 Task: Look for products in the category "Permesan" from Store Brand only.
Action: Mouse moved to (723, 268)
Screenshot: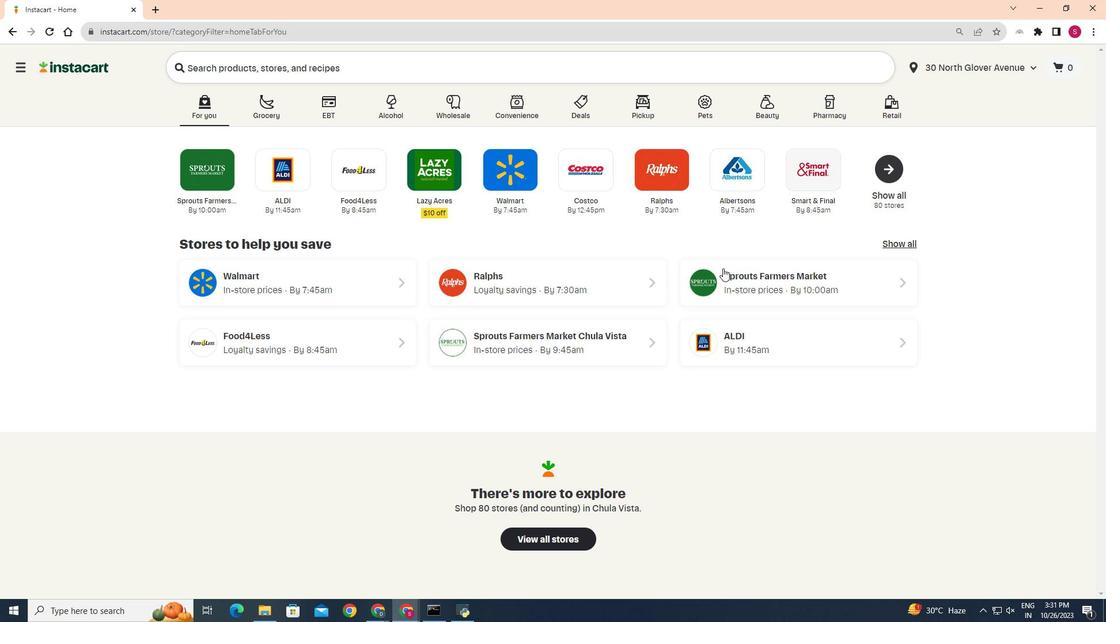 
Action: Mouse pressed left at (723, 268)
Screenshot: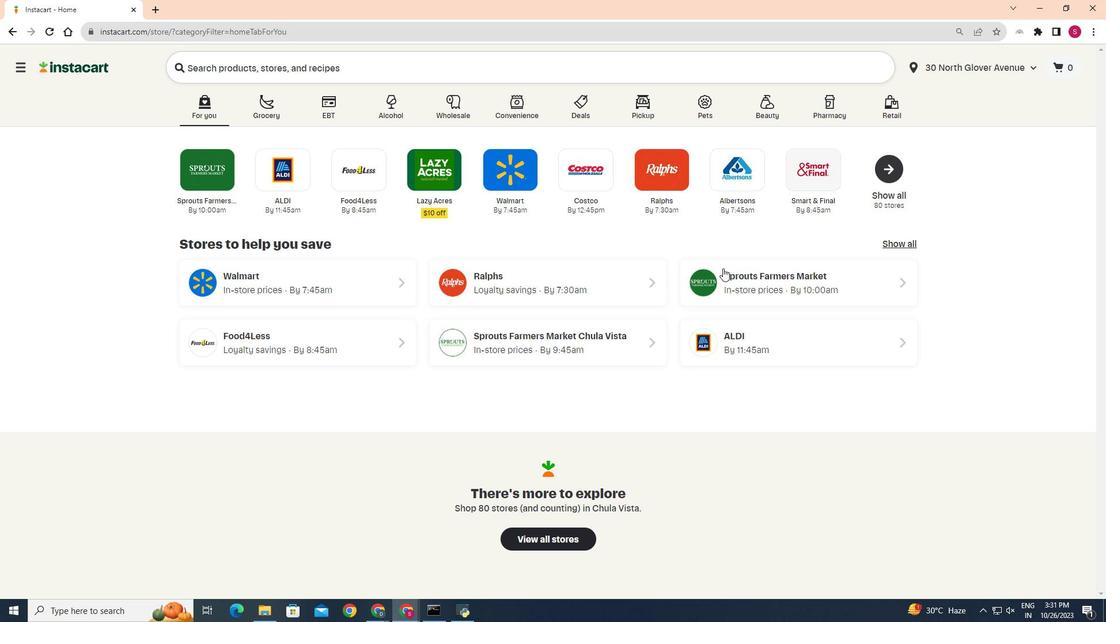 
Action: Mouse moved to (19, 480)
Screenshot: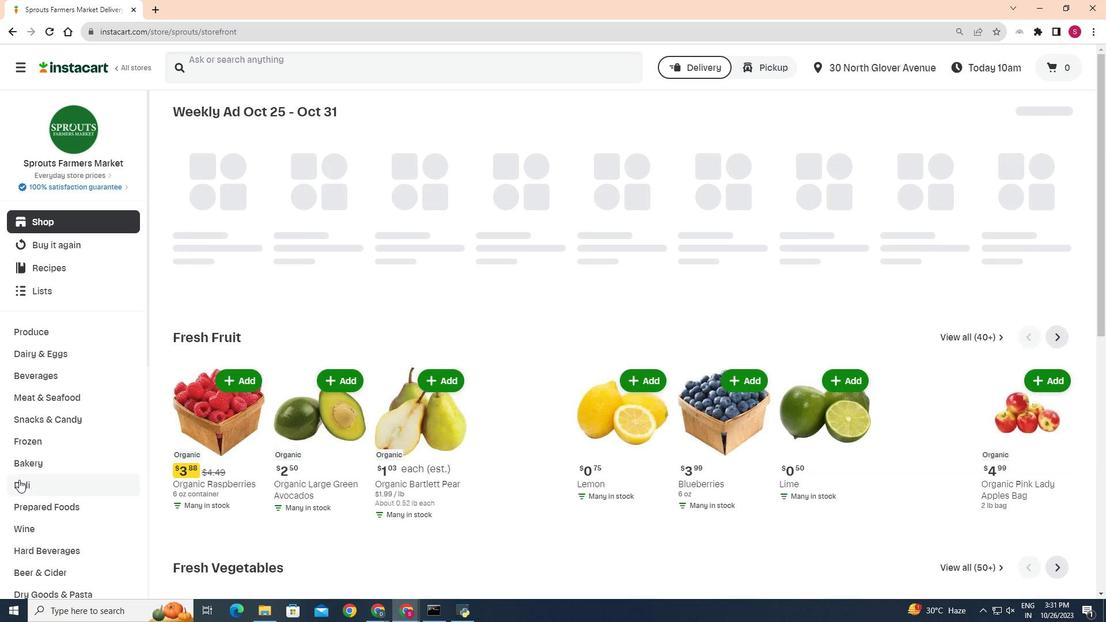 
Action: Mouse pressed left at (19, 480)
Screenshot: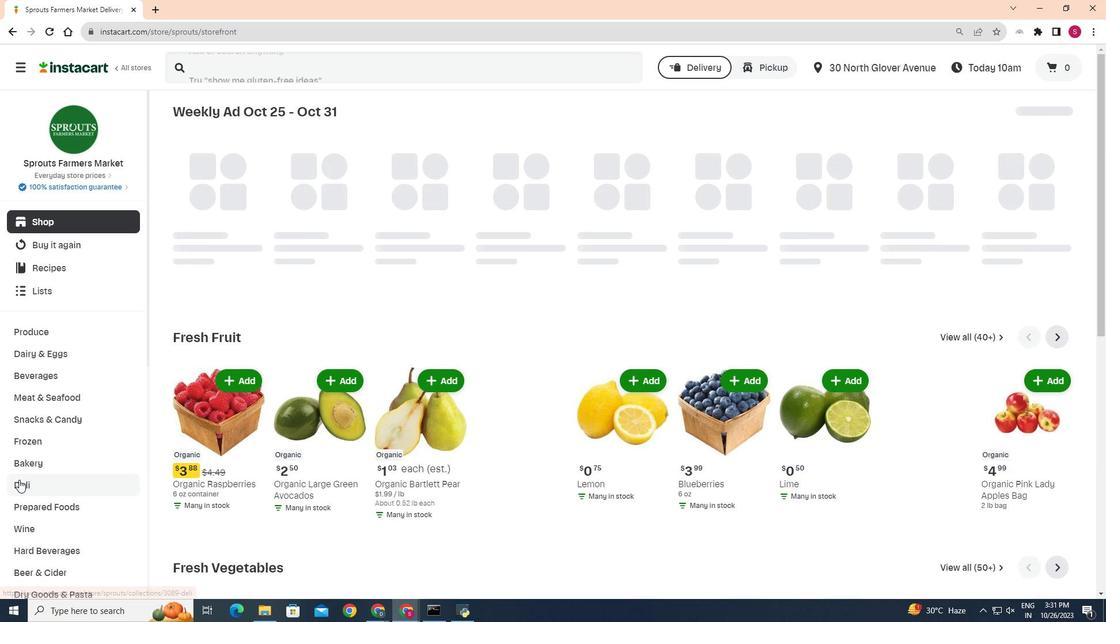 
Action: Mouse moved to (298, 143)
Screenshot: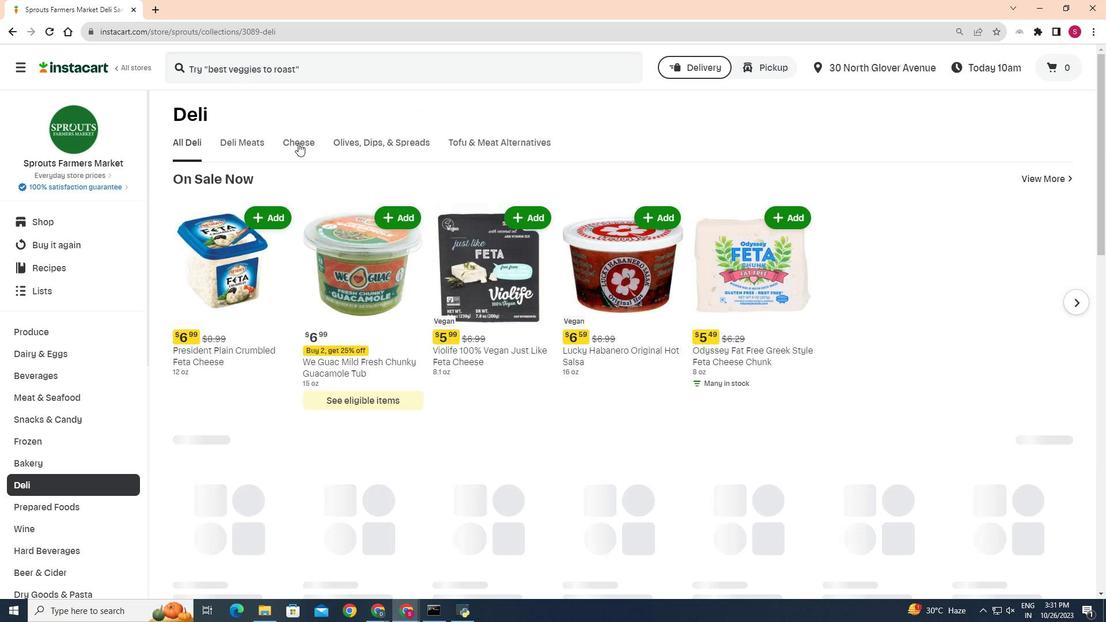 
Action: Mouse pressed left at (298, 143)
Screenshot: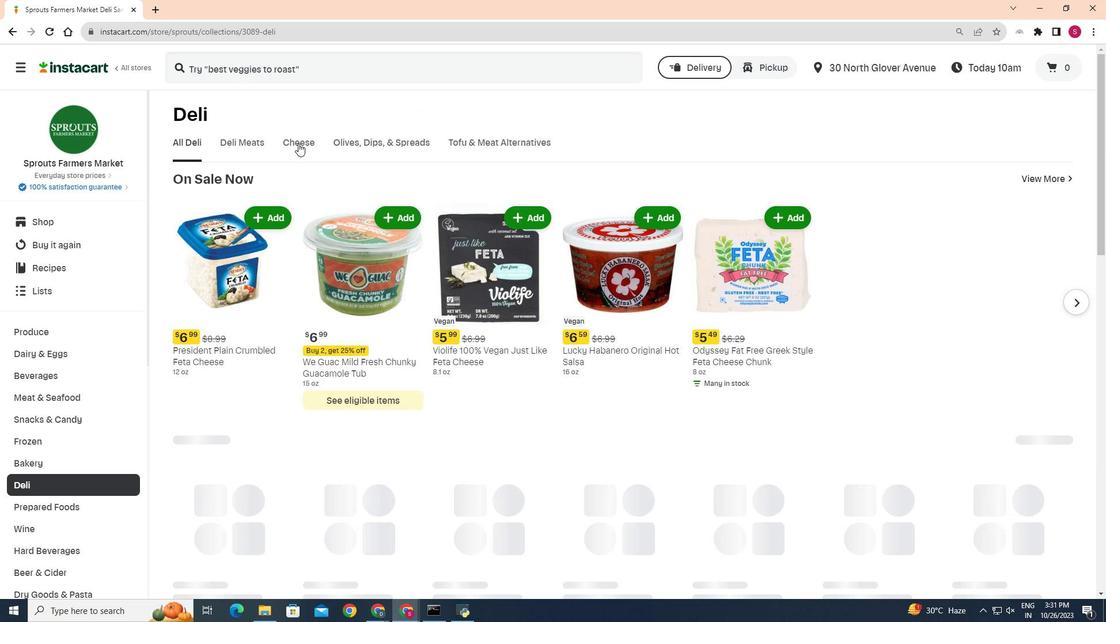 
Action: Mouse moved to (543, 180)
Screenshot: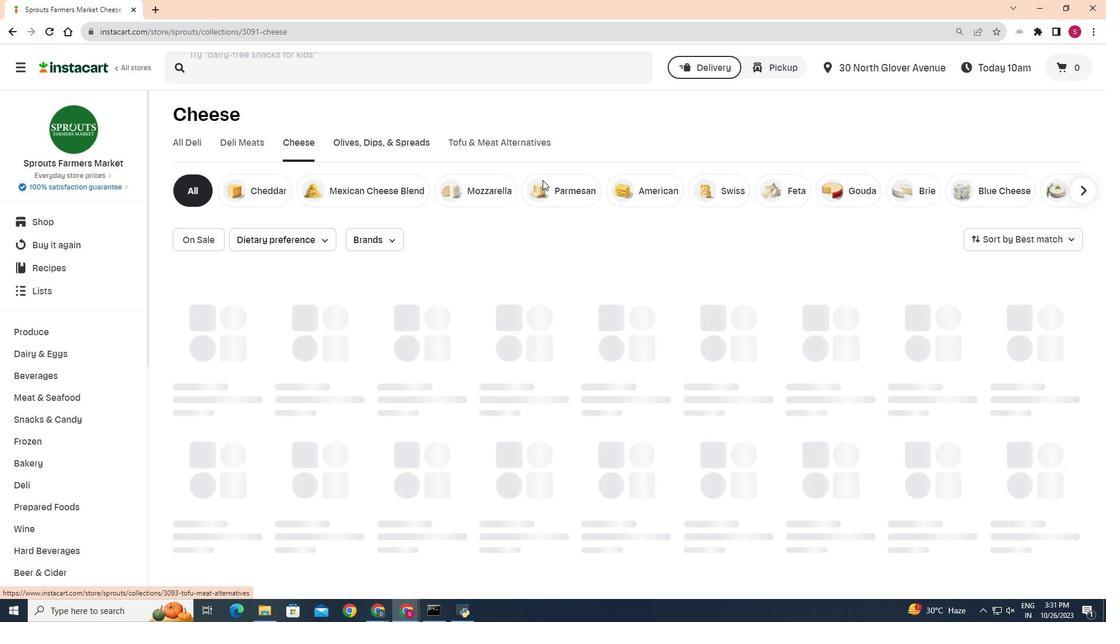
Action: Mouse pressed left at (543, 180)
Screenshot: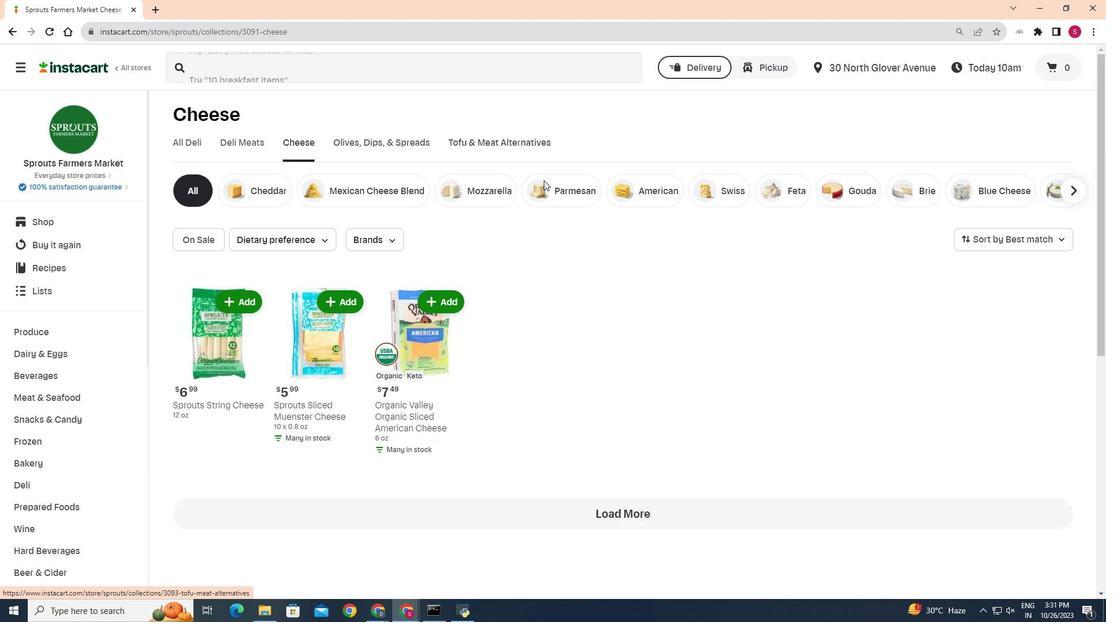 
Action: Mouse moved to (558, 193)
Screenshot: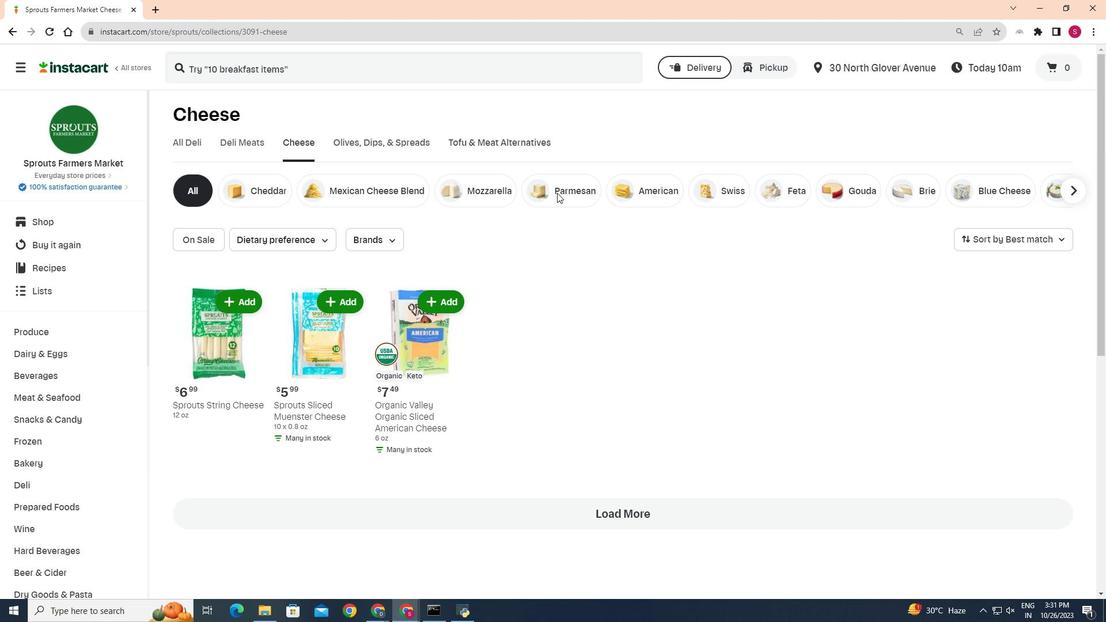 
Action: Mouse pressed left at (558, 193)
Screenshot: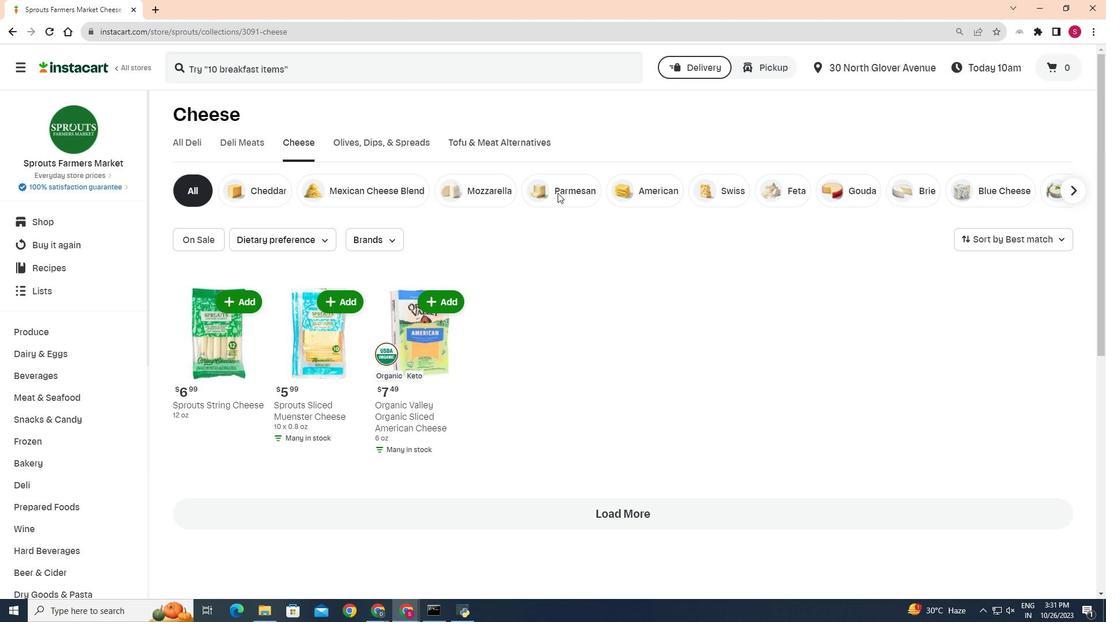 
Action: Mouse moved to (560, 190)
Screenshot: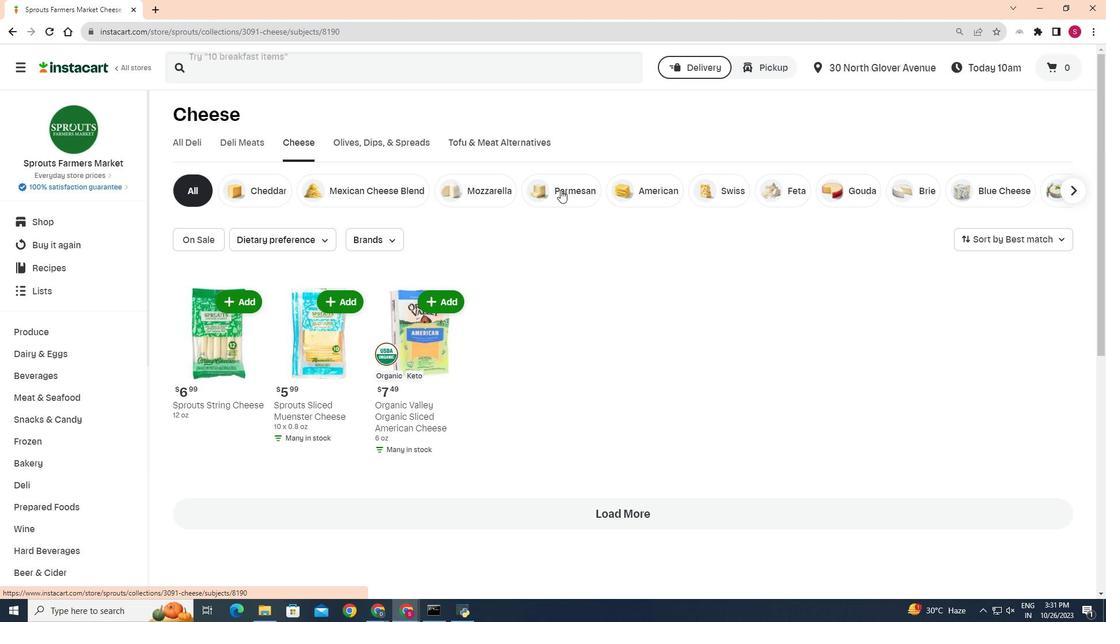 
Action: Mouse pressed left at (560, 190)
Screenshot: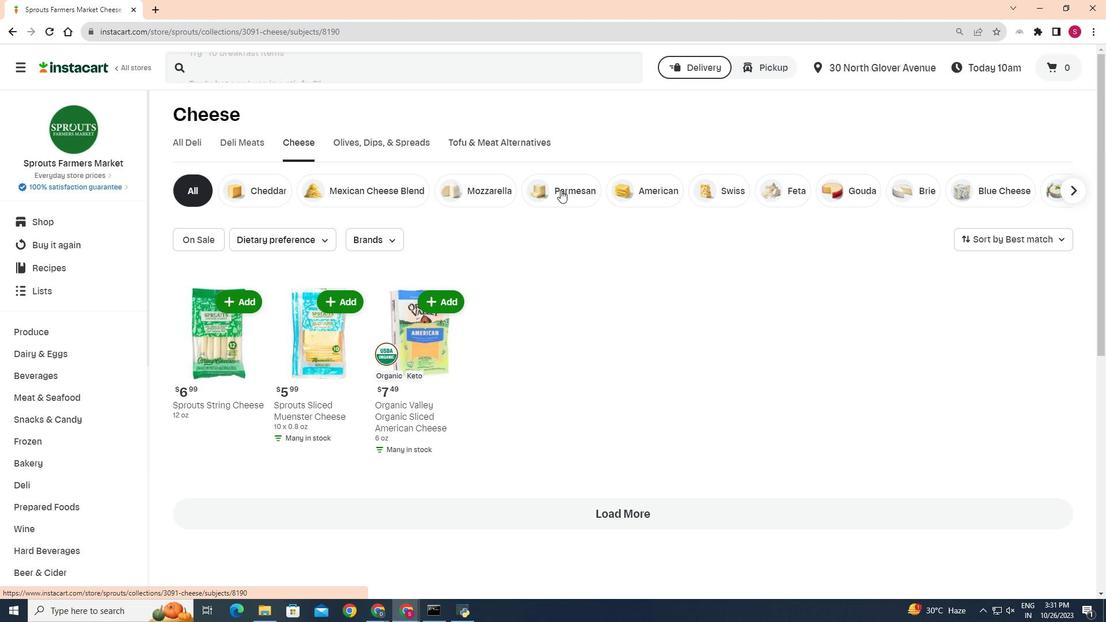 
Action: Mouse moved to (344, 238)
Screenshot: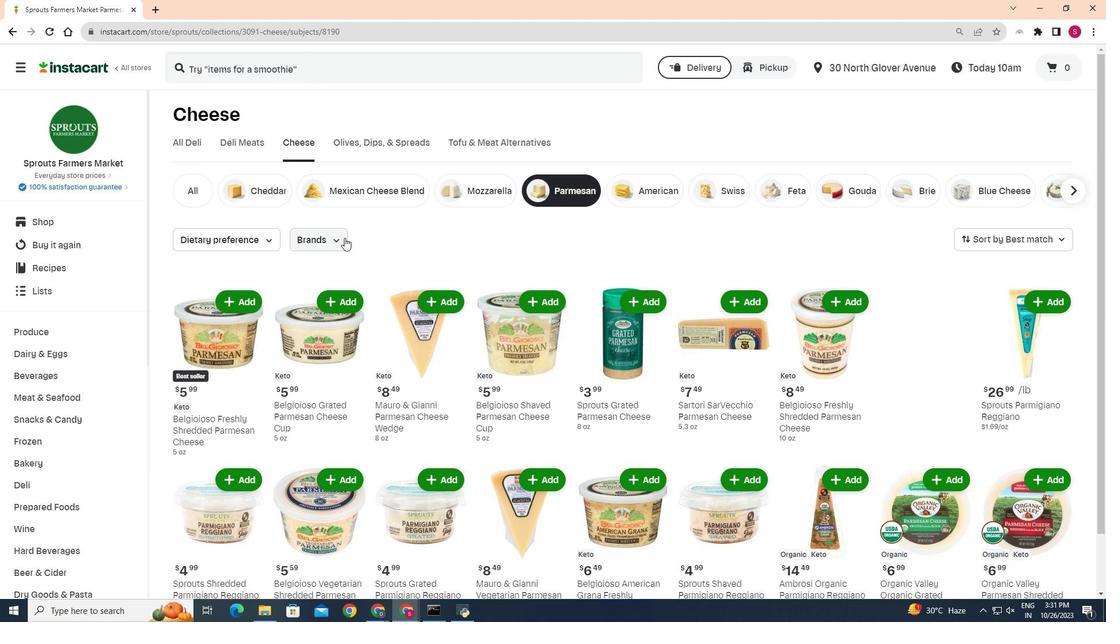 
Action: Mouse pressed left at (344, 238)
Screenshot: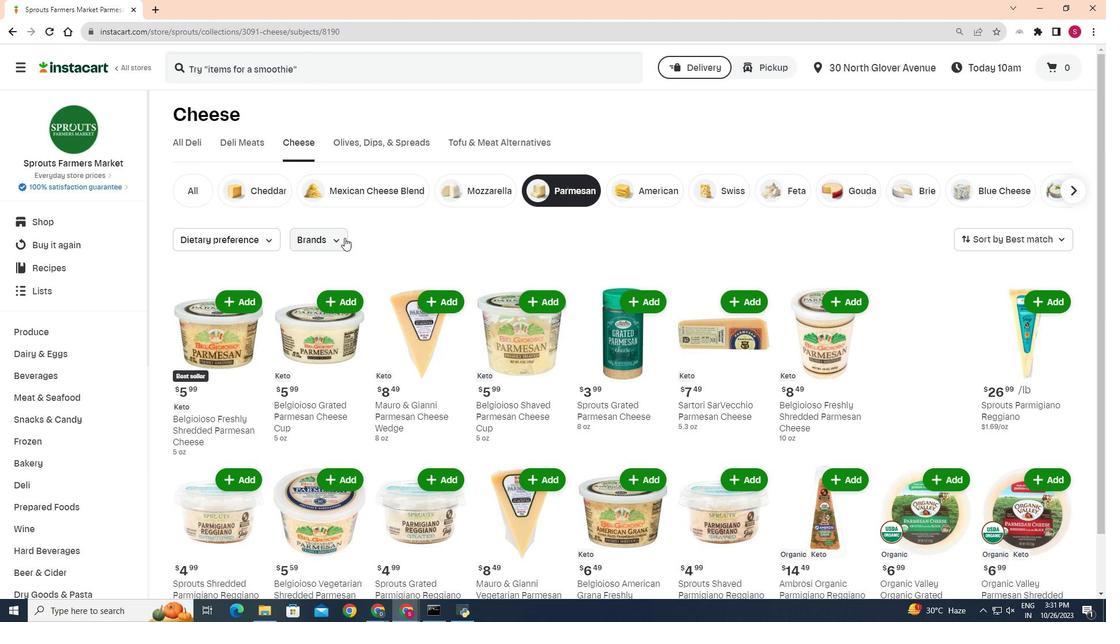 
Action: Mouse moved to (298, 275)
Screenshot: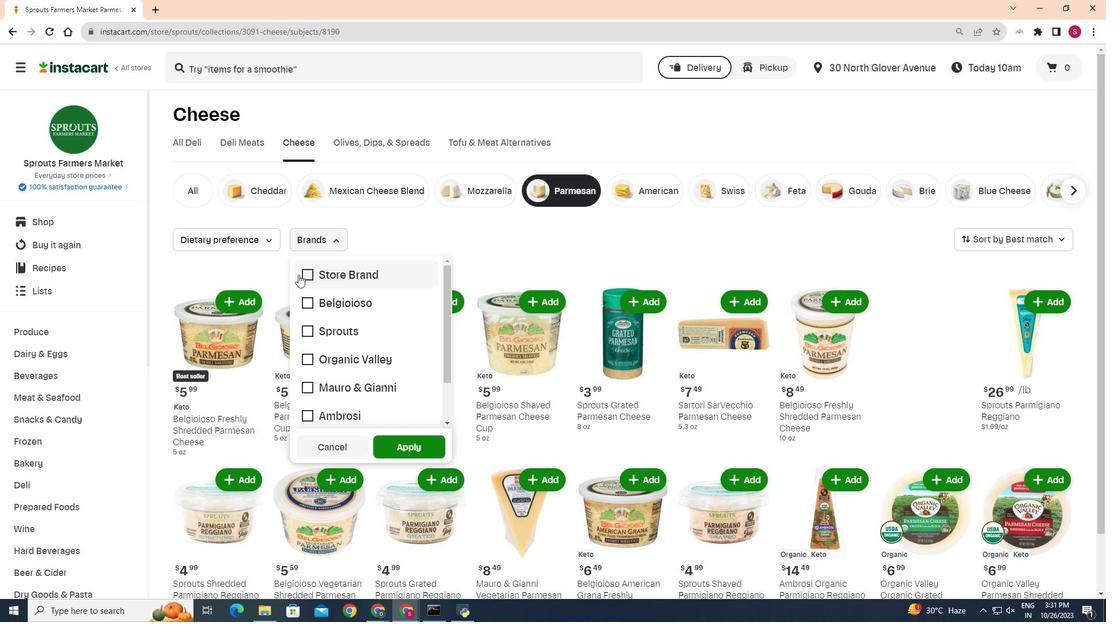 
Action: Mouse pressed left at (298, 275)
Screenshot: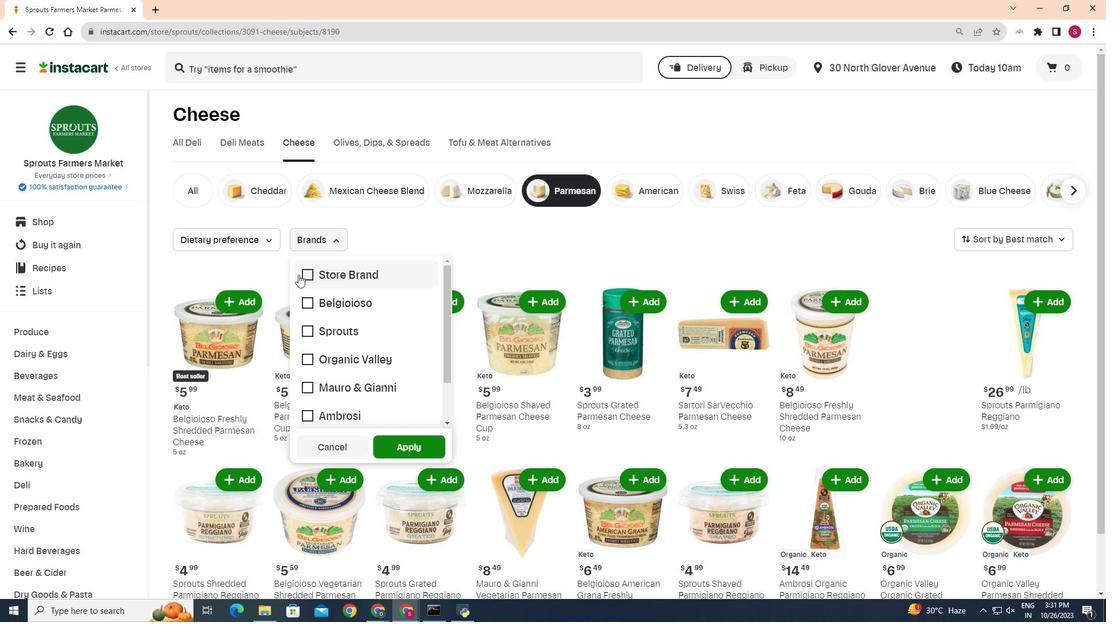 
Action: Mouse moved to (413, 445)
Screenshot: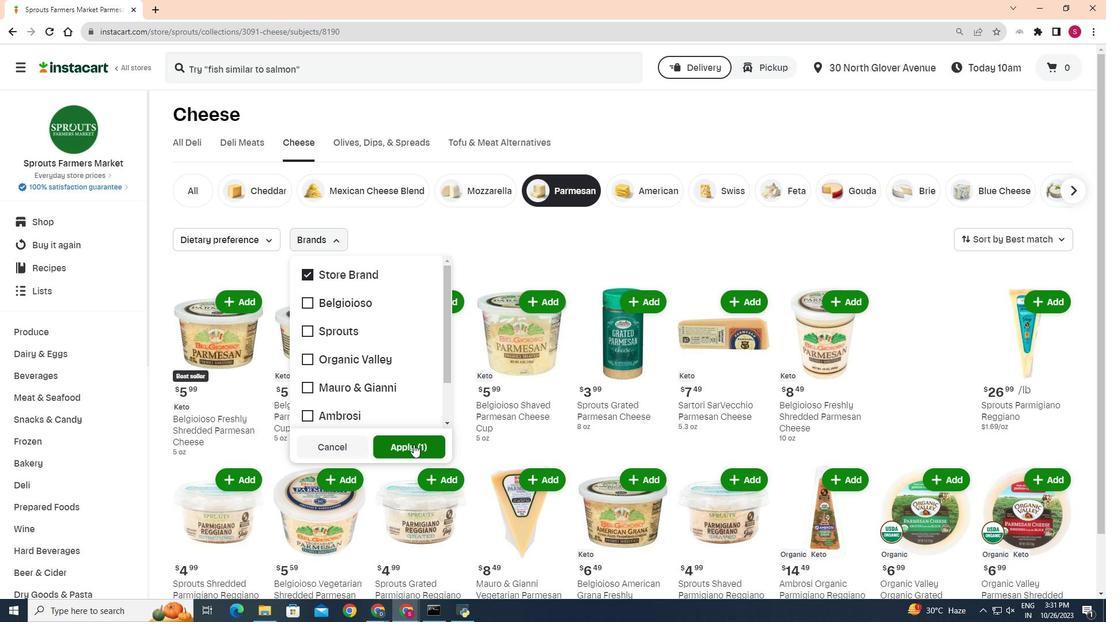
Action: Mouse pressed left at (413, 445)
Screenshot: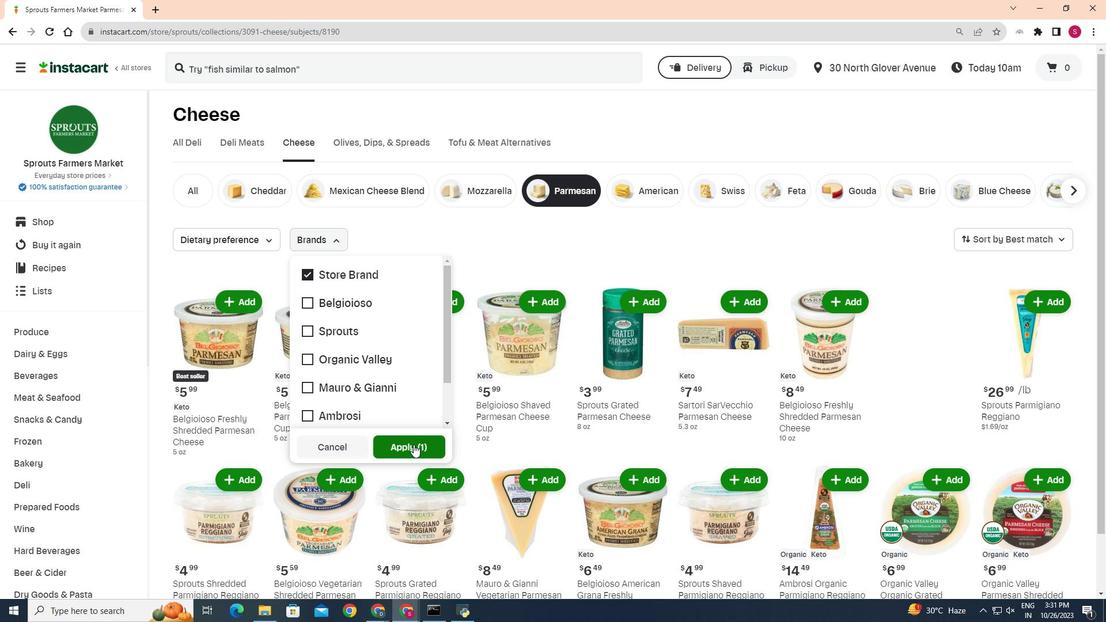 
Action: Mouse moved to (544, 318)
Screenshot: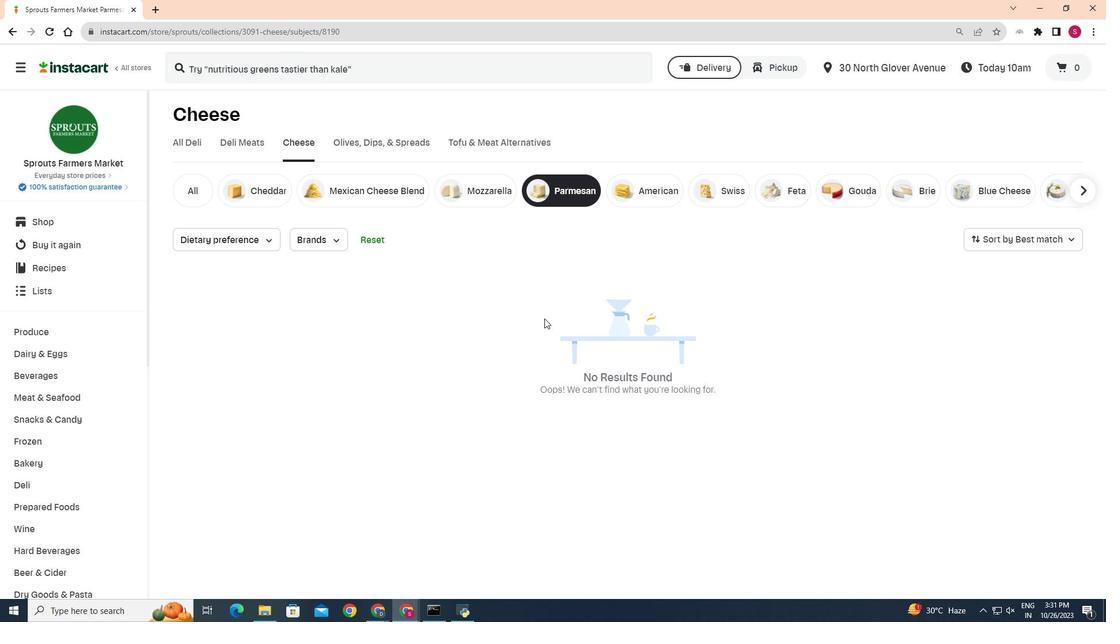 
